 Task: Add Shadymaple Organic Dark Maple Syrup to the cart.
Action: Mouse moved to (1053, 384)
Screenshot: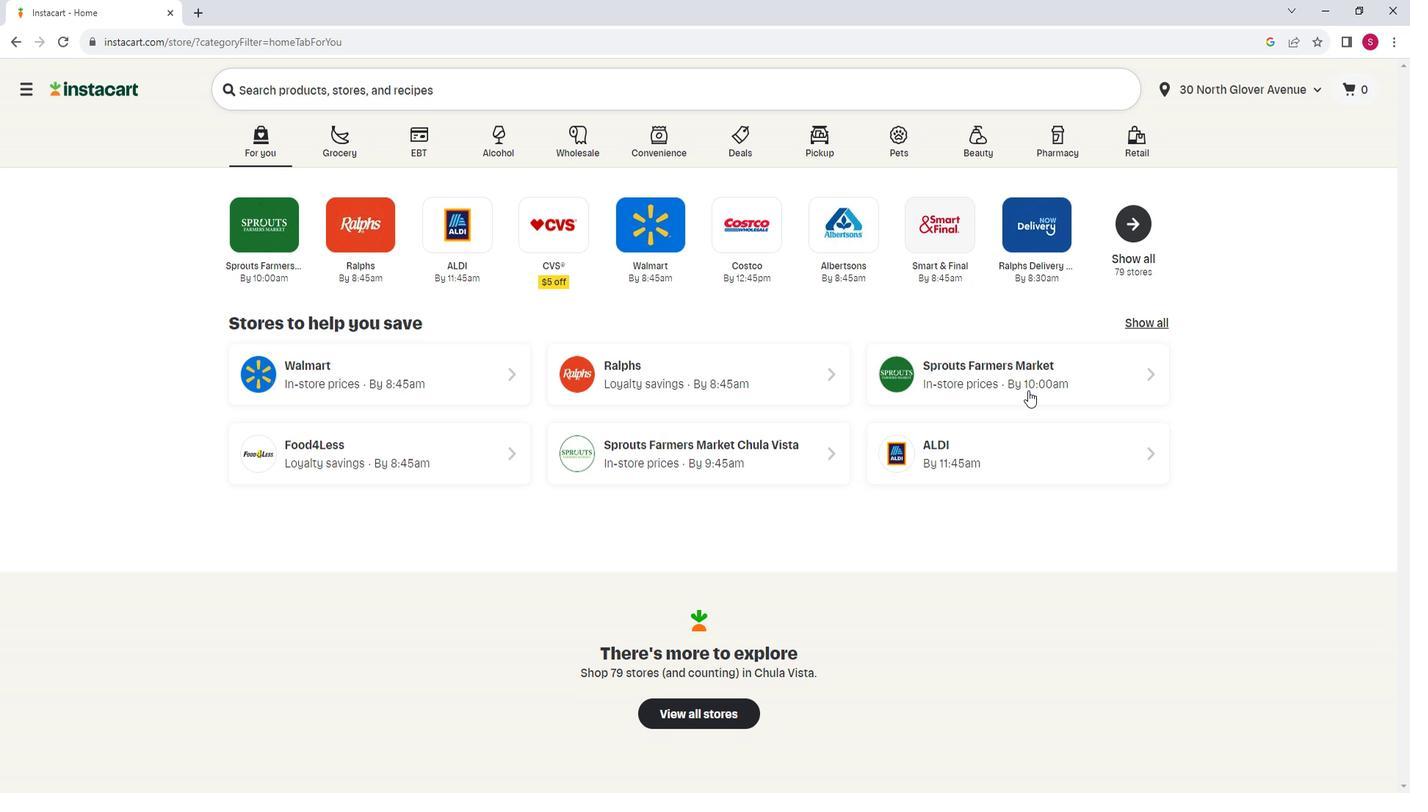 
Action: Mouse pressed left at (1053, 384)
Screenshot: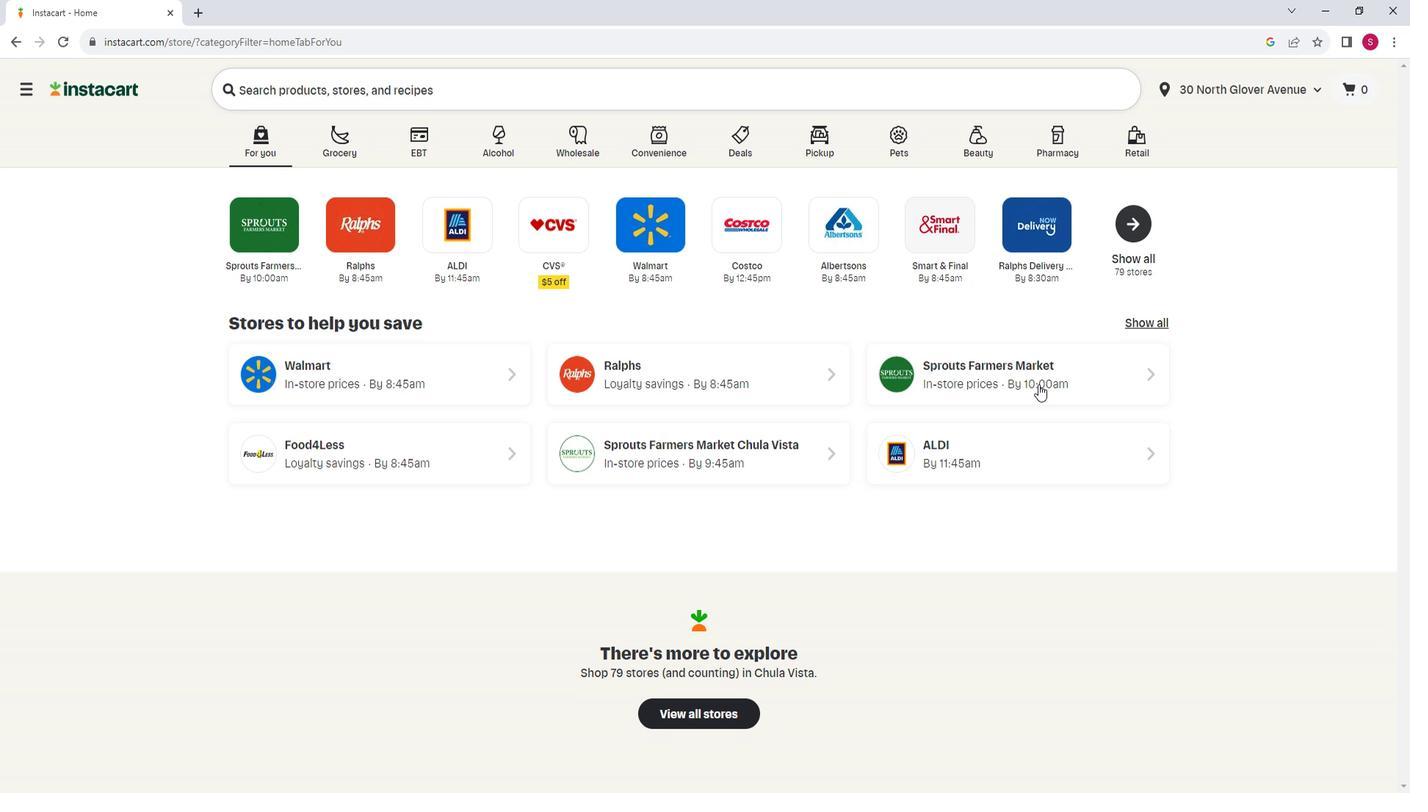 
Action: Mouse moved to (140, 543)
Screenshot: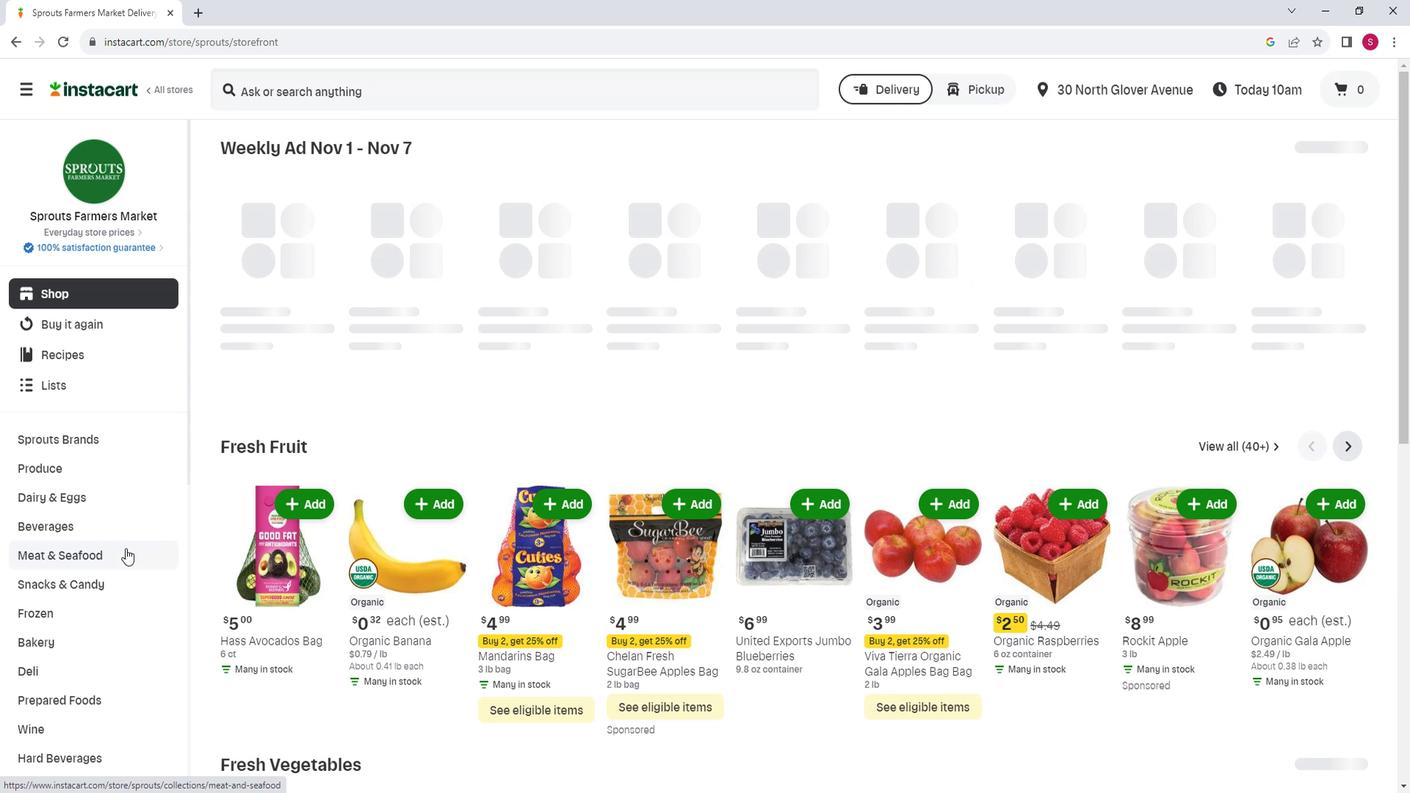 
Action: Mouse scrolled (140, 542) with delta (0, 0)
Screenshot: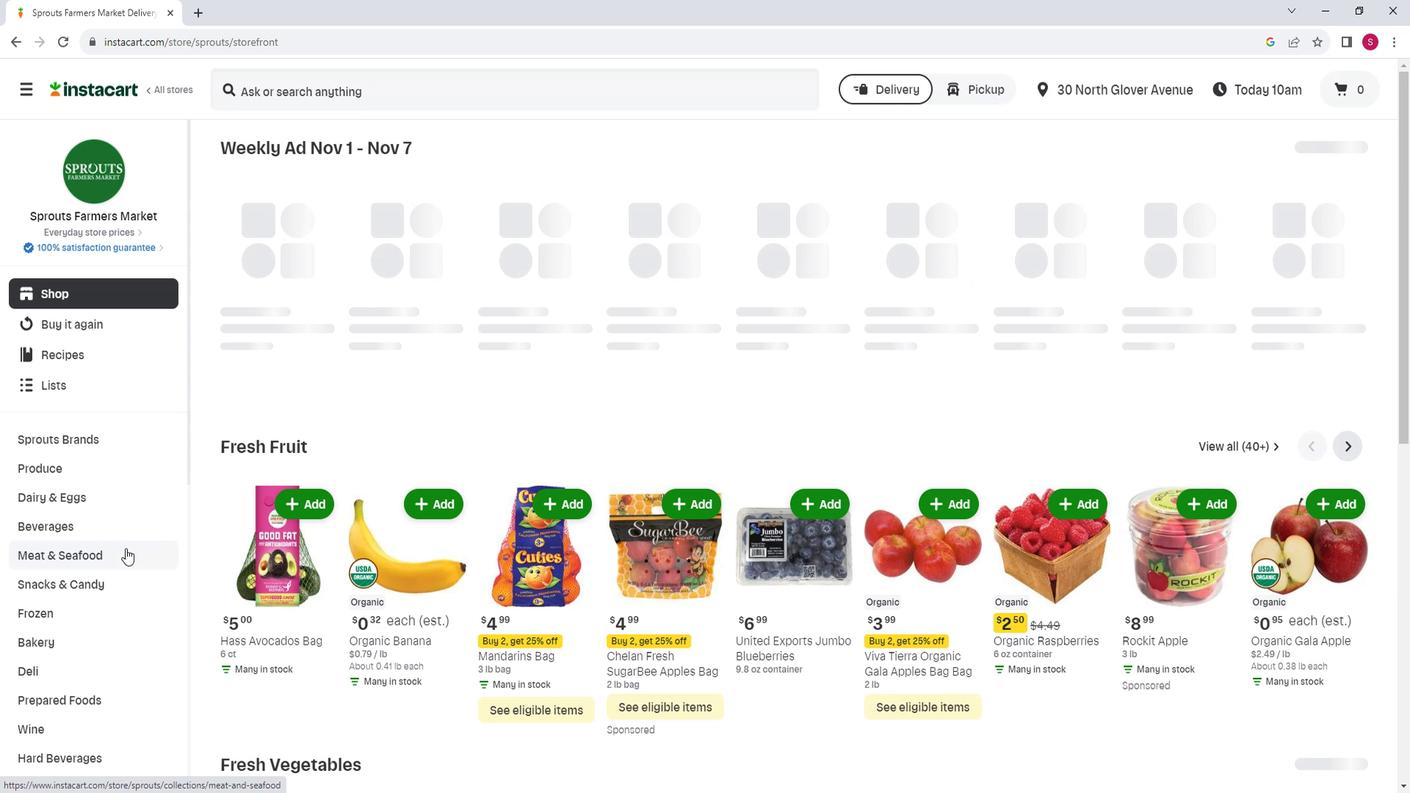 
Action: Mouse moved to (141, 544)
Screenshot: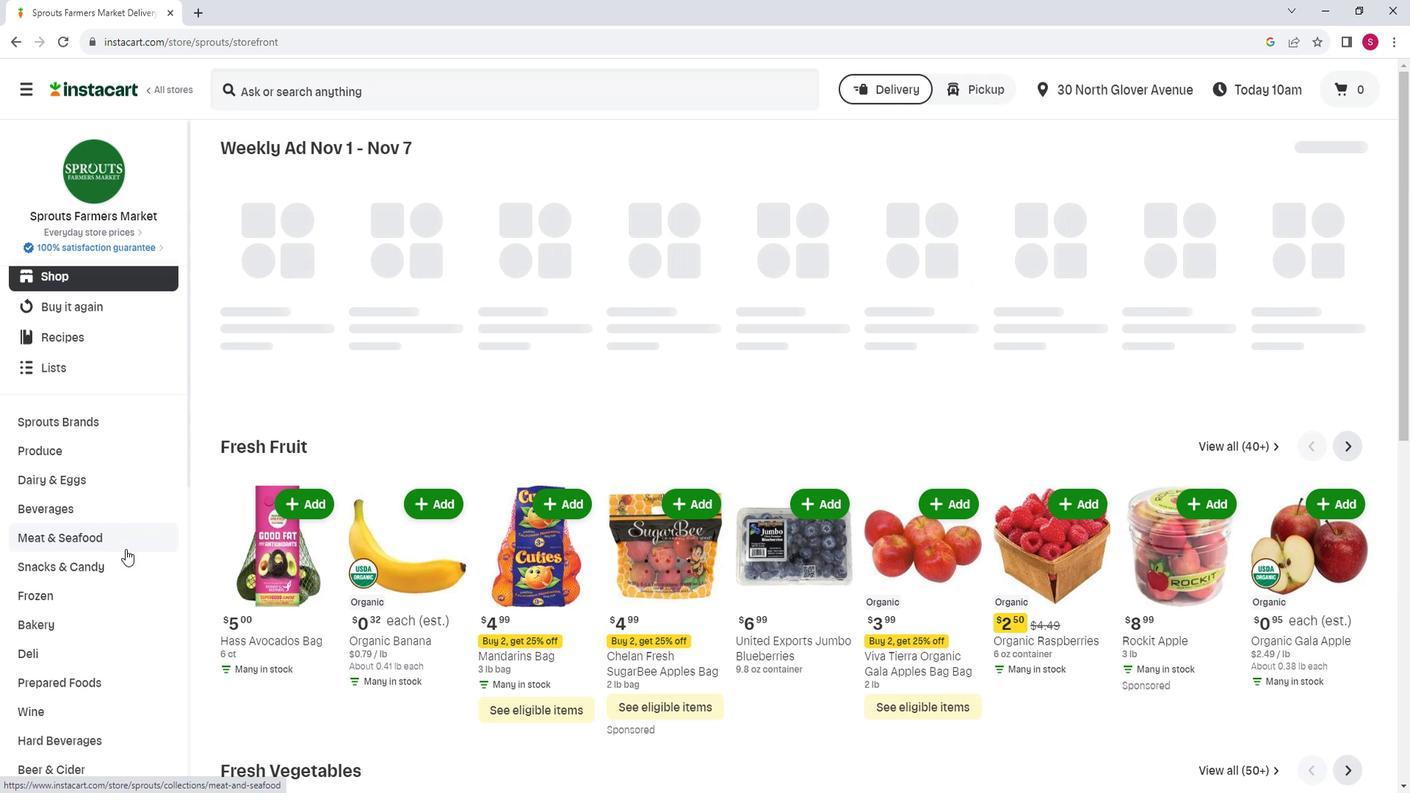 
Action: Mouse scrolled (141, 543) with delta (0, 0)
Screenshot: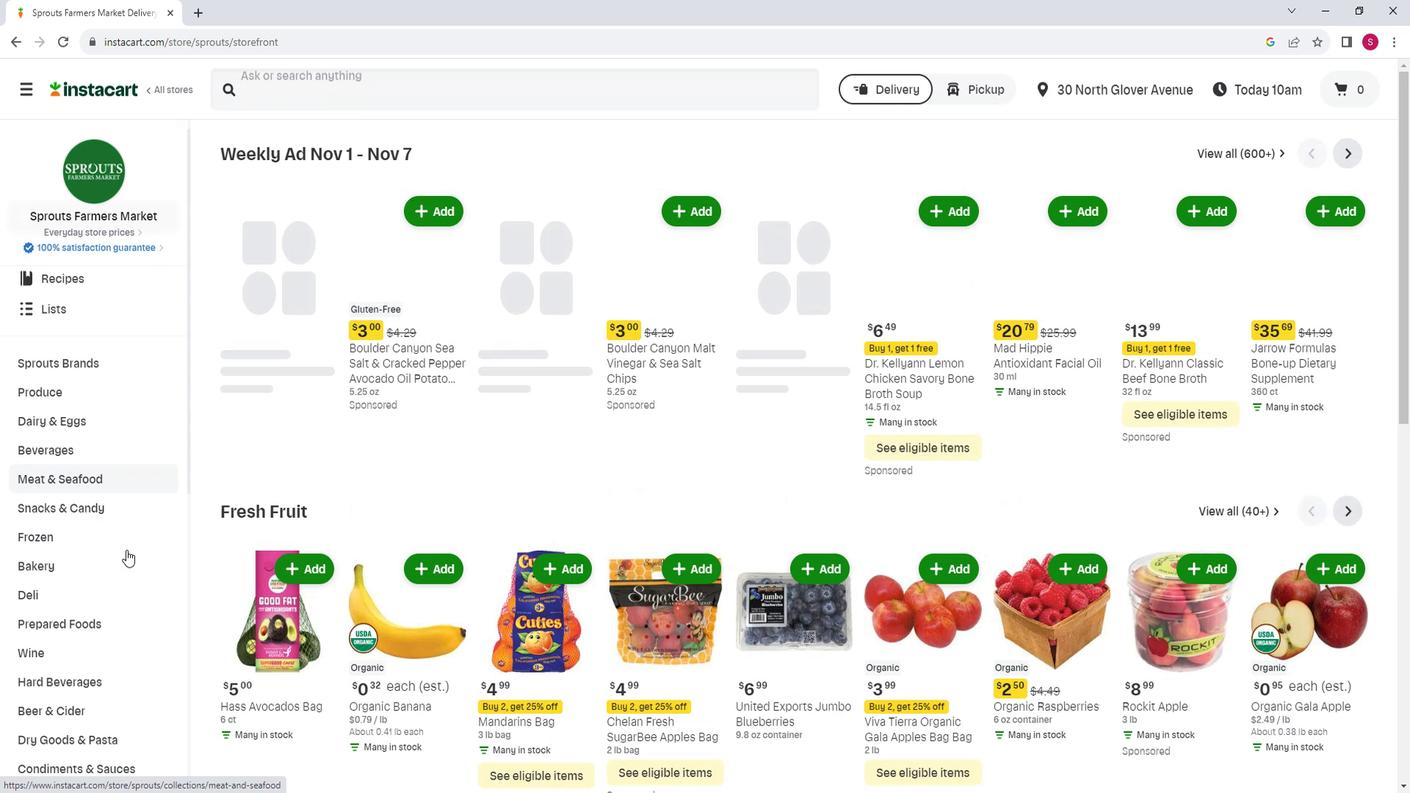 
Action: Mouse moved to (91, 733)
Screenshot: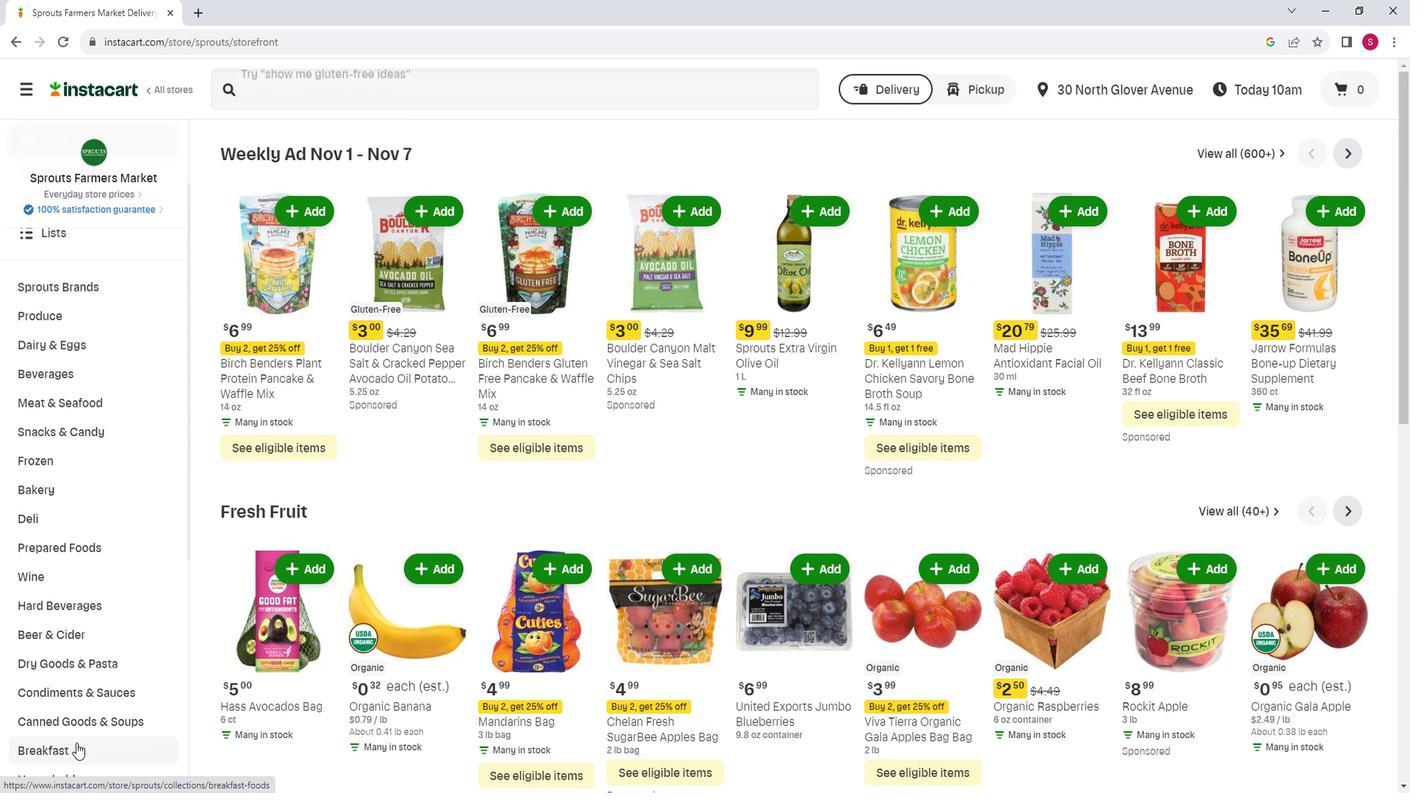 
Action: Mouse pressed left at (91, 733)
Screenshot: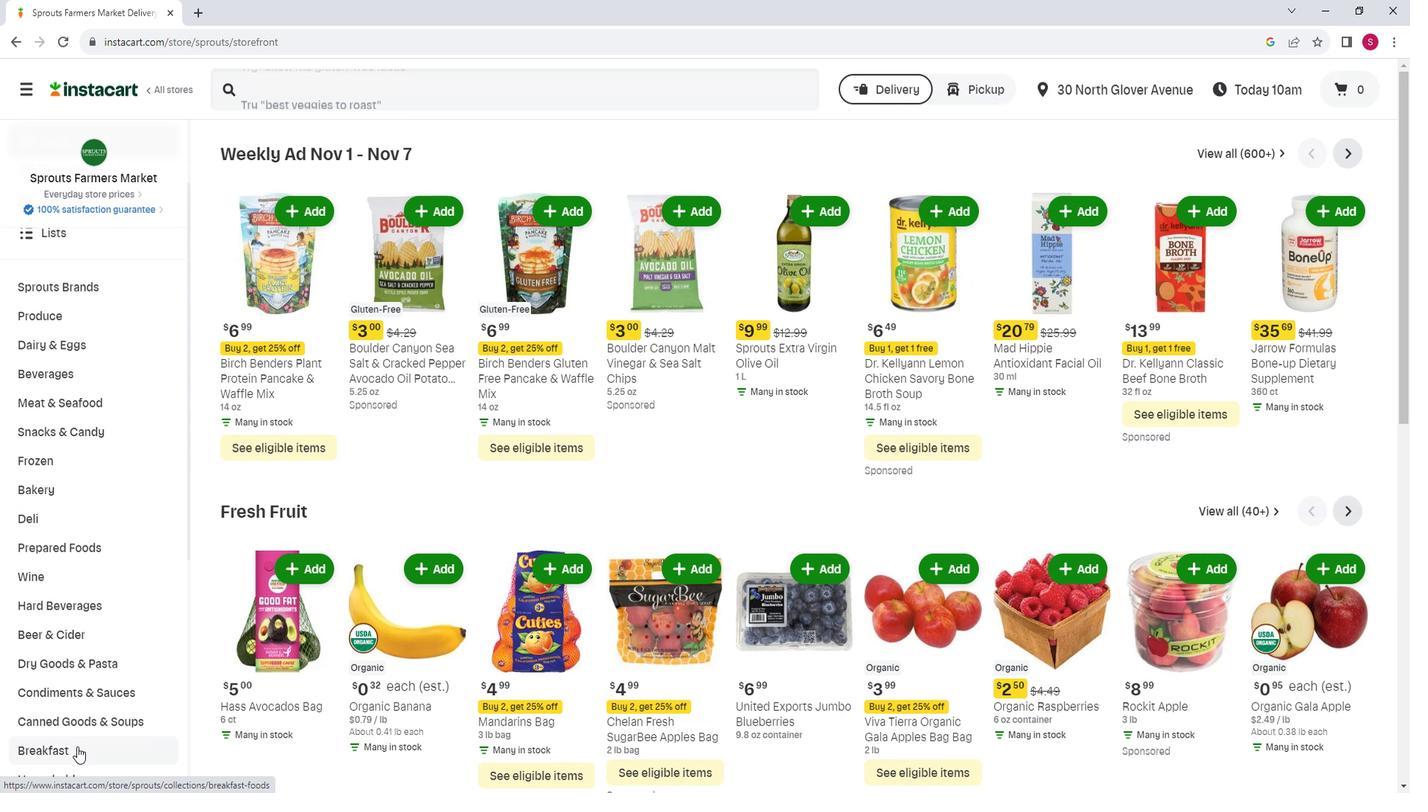 
Action: Mouse moved to (836, 200)
Screenshot: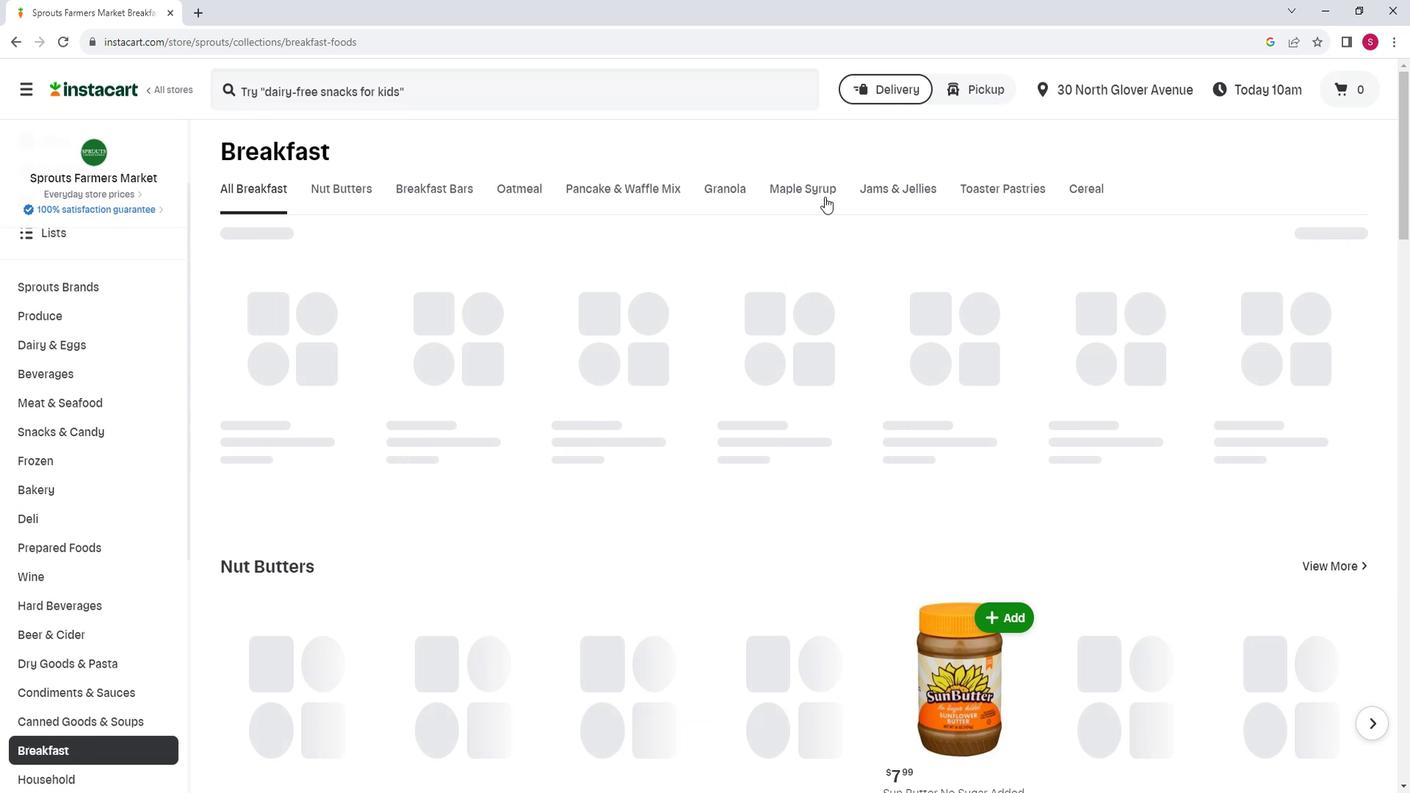 
Action: Mouse pressed left at (836, 200)
Screenshot: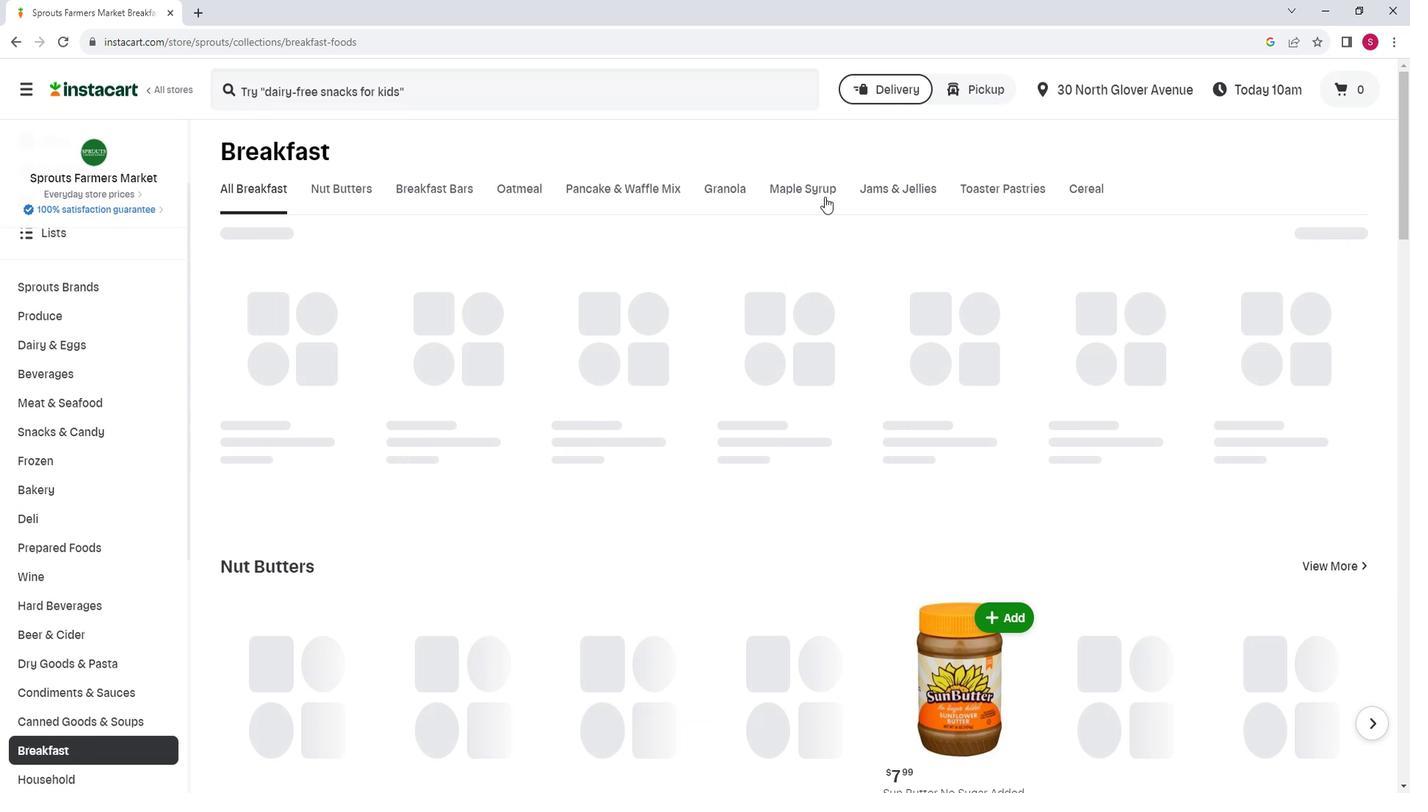 
Action: Mouse moved to (923, 290)
Screenshot: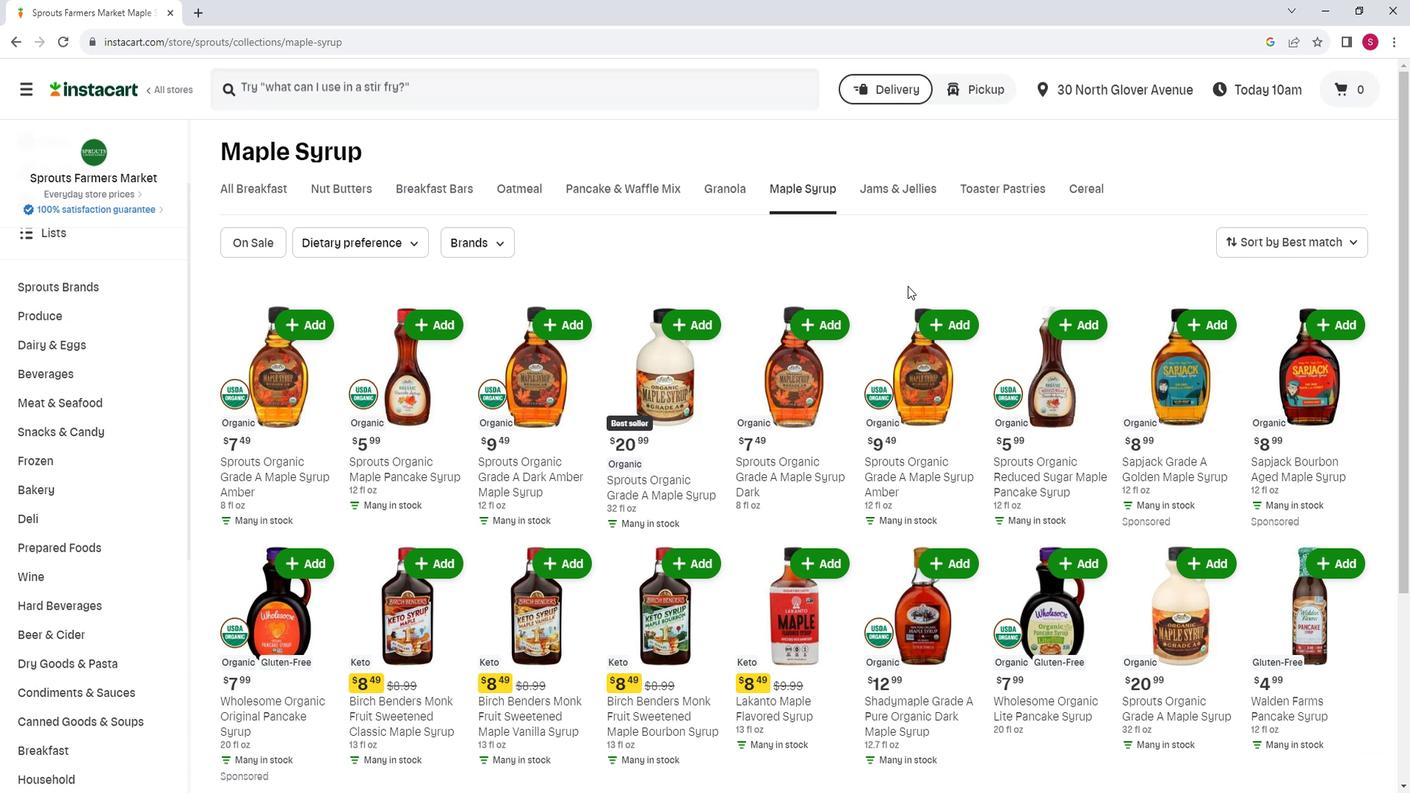 
Action: Mouse scrolled (923, 289) with delta (0, 0)
Screenshot: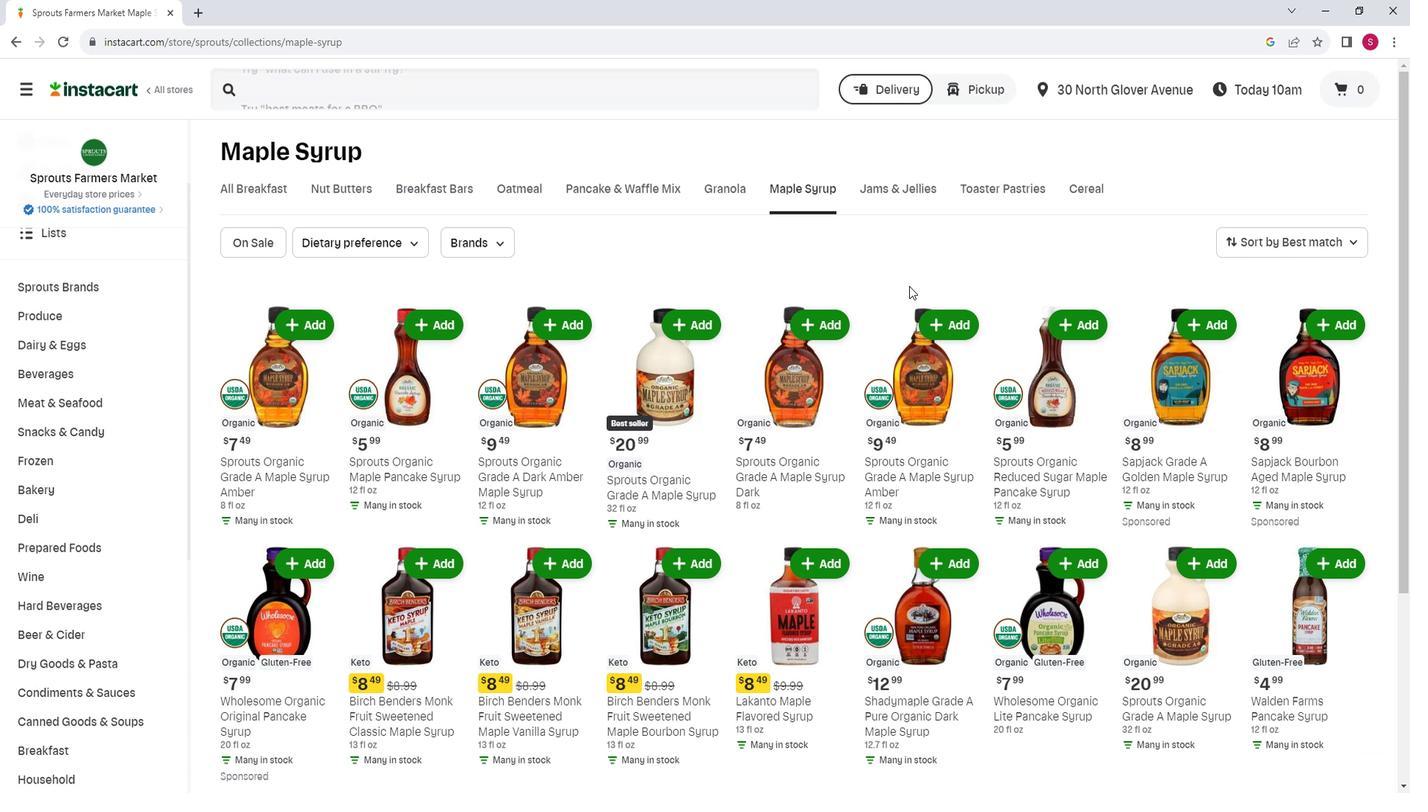 
Action: Mouse scrolled (923, 289) with delta (0, 0)
Screenshot: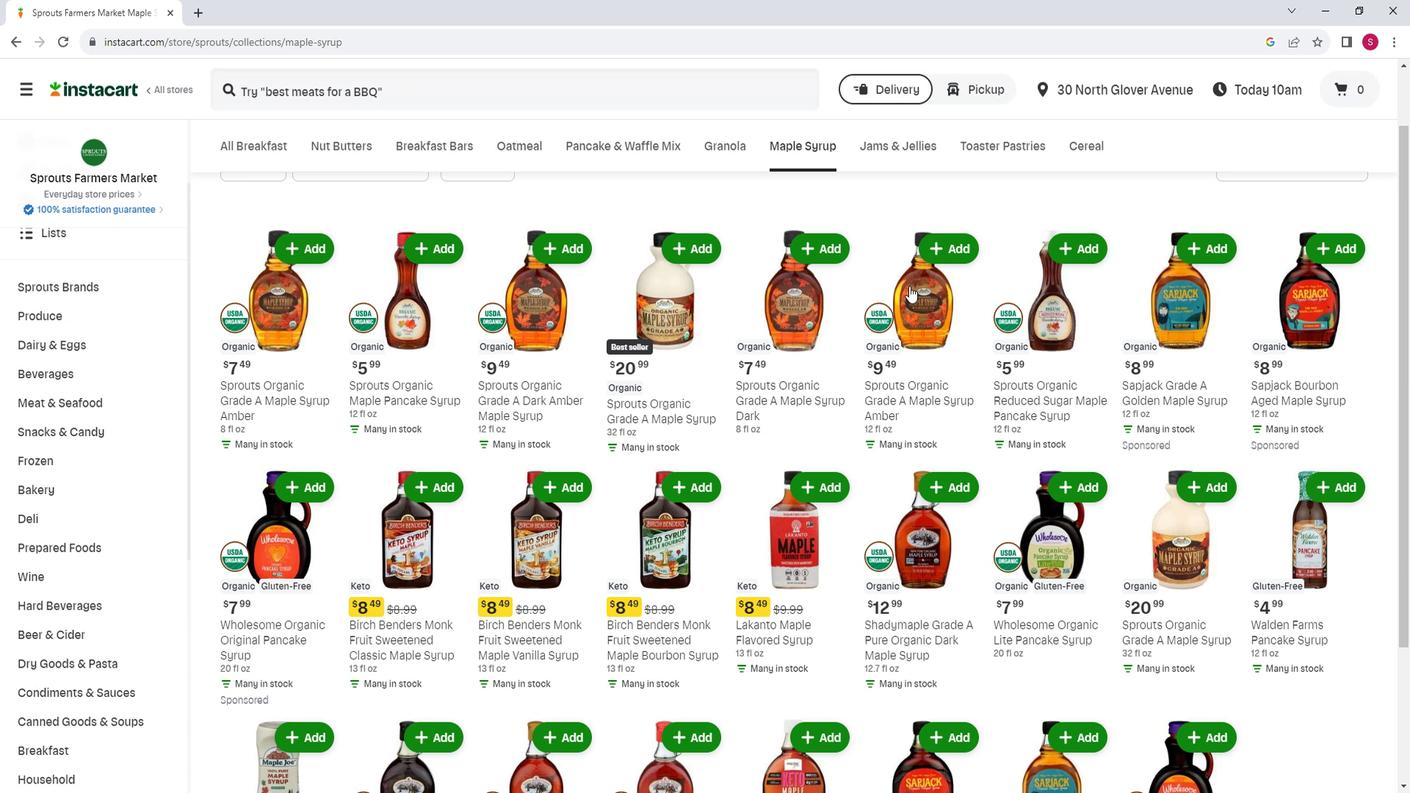 
Action: Mouse moved to (766, 305)
Screenshot: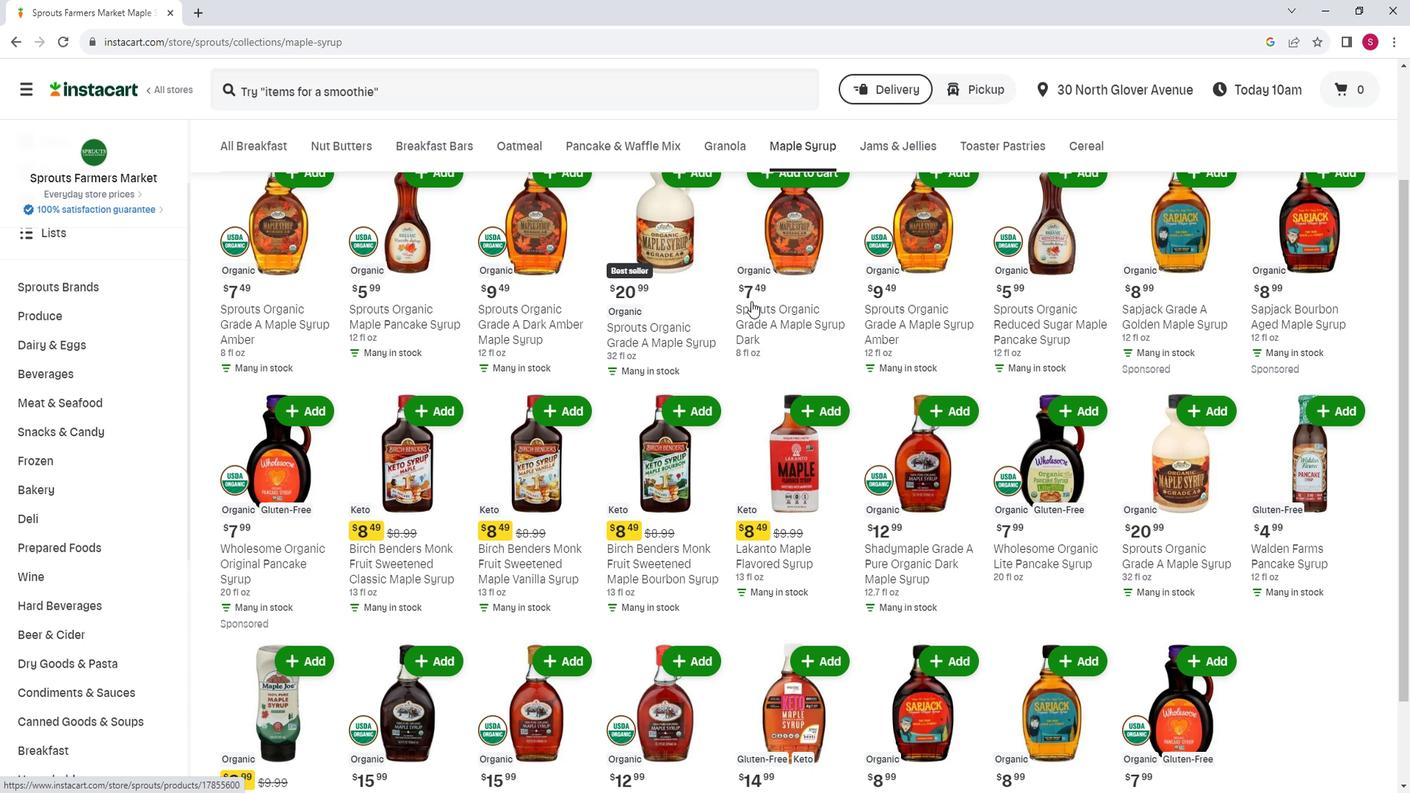 
Action: Mouse scrolled (766, 304) with delta (0, 0)
Screenshot: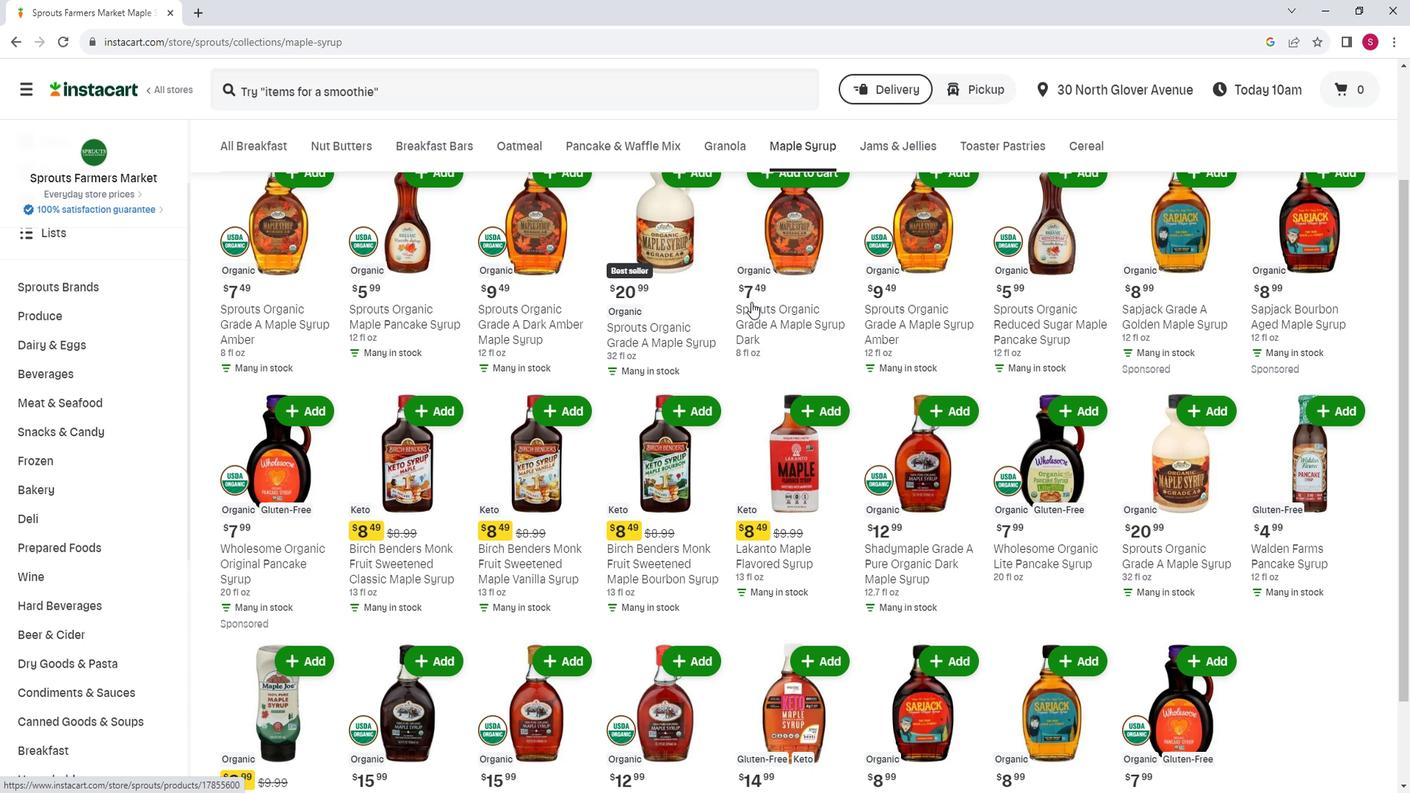 
Action: Mouse moved to (512, 290)
Screenshot: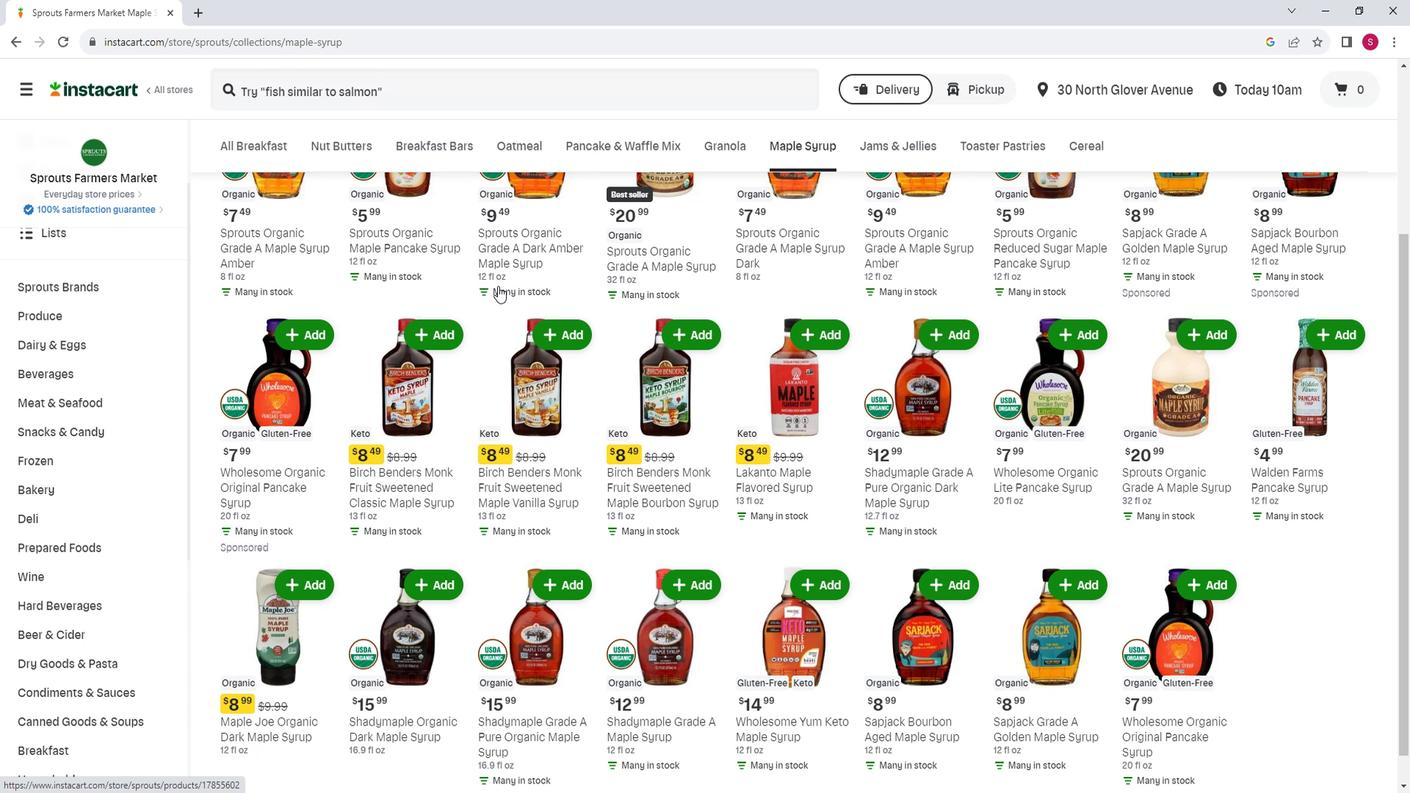 
Action: Mouse scrolled (512, 289) with delta (0, 0)
Screenshot: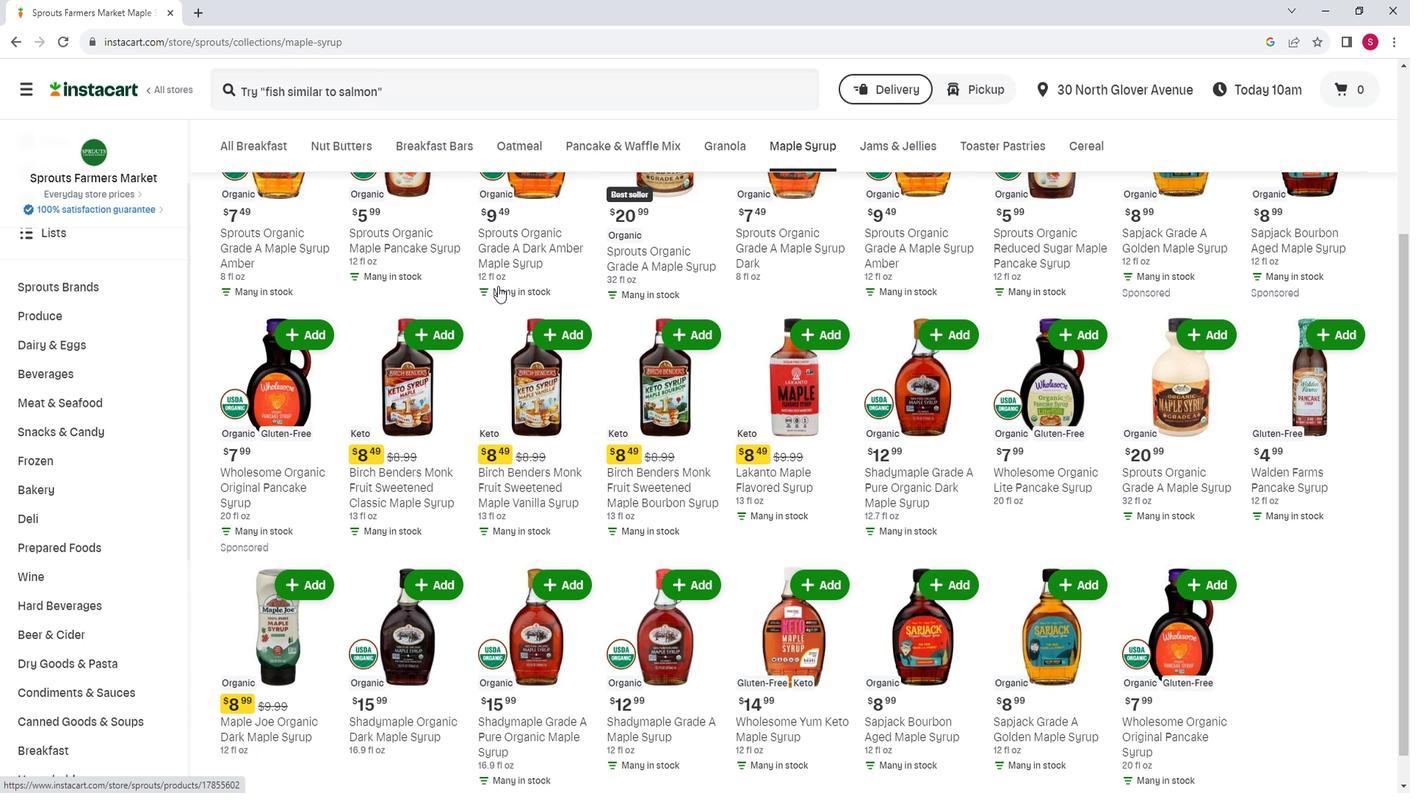 
Action: Mouse moved to (455, 533)
Screenshot: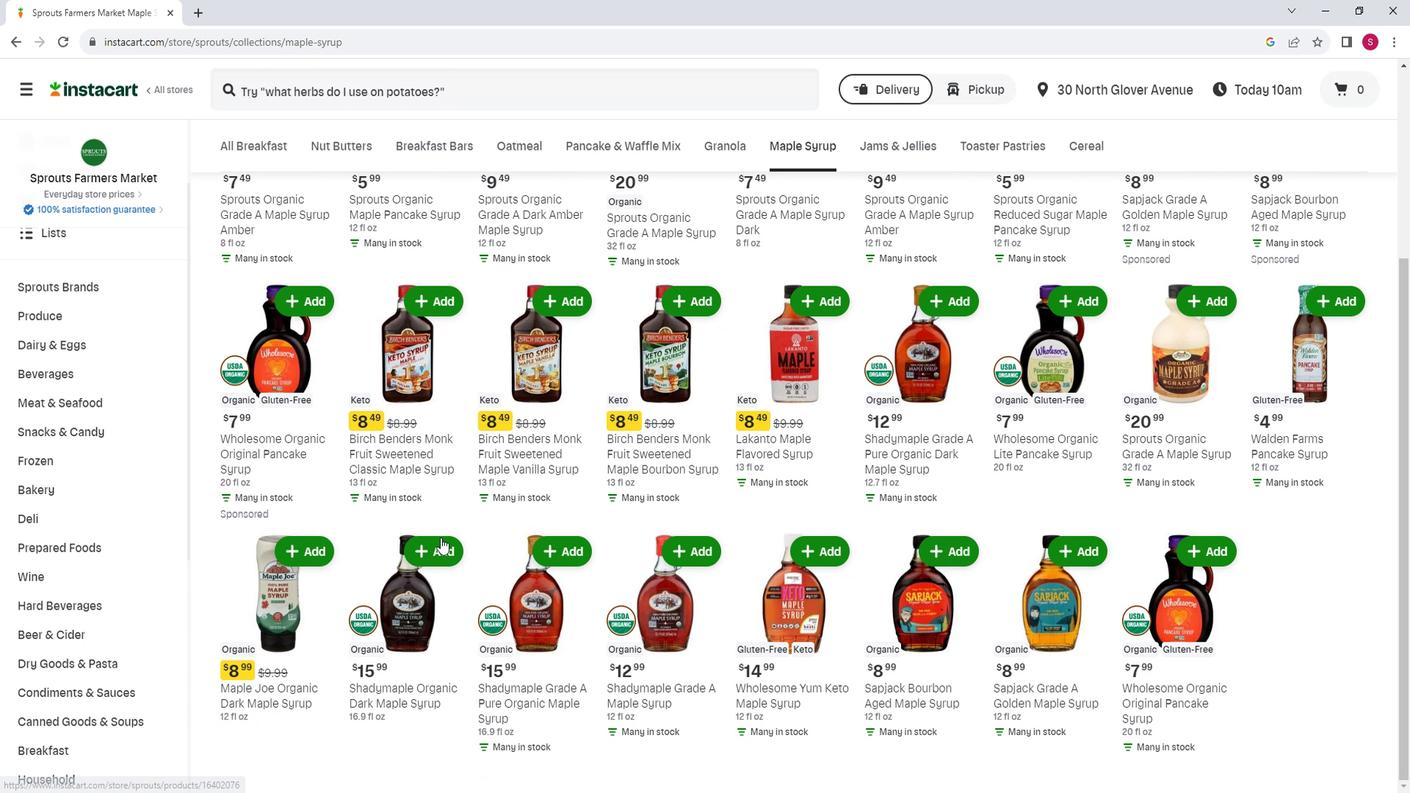 
Action: Mouse pressed left at (455, 533)
Screenshot: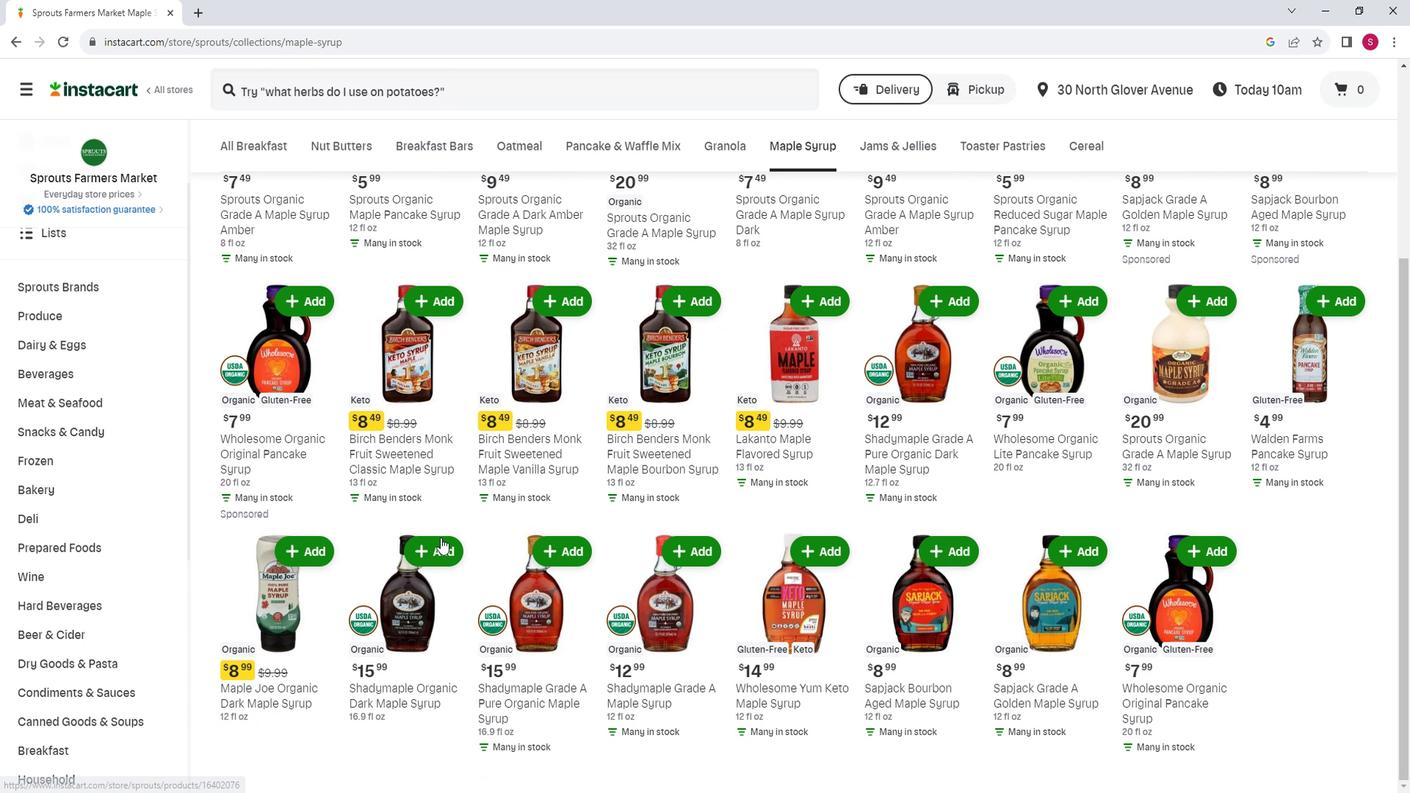 
Action: Mouse moved to (463, 486)
Screenshot: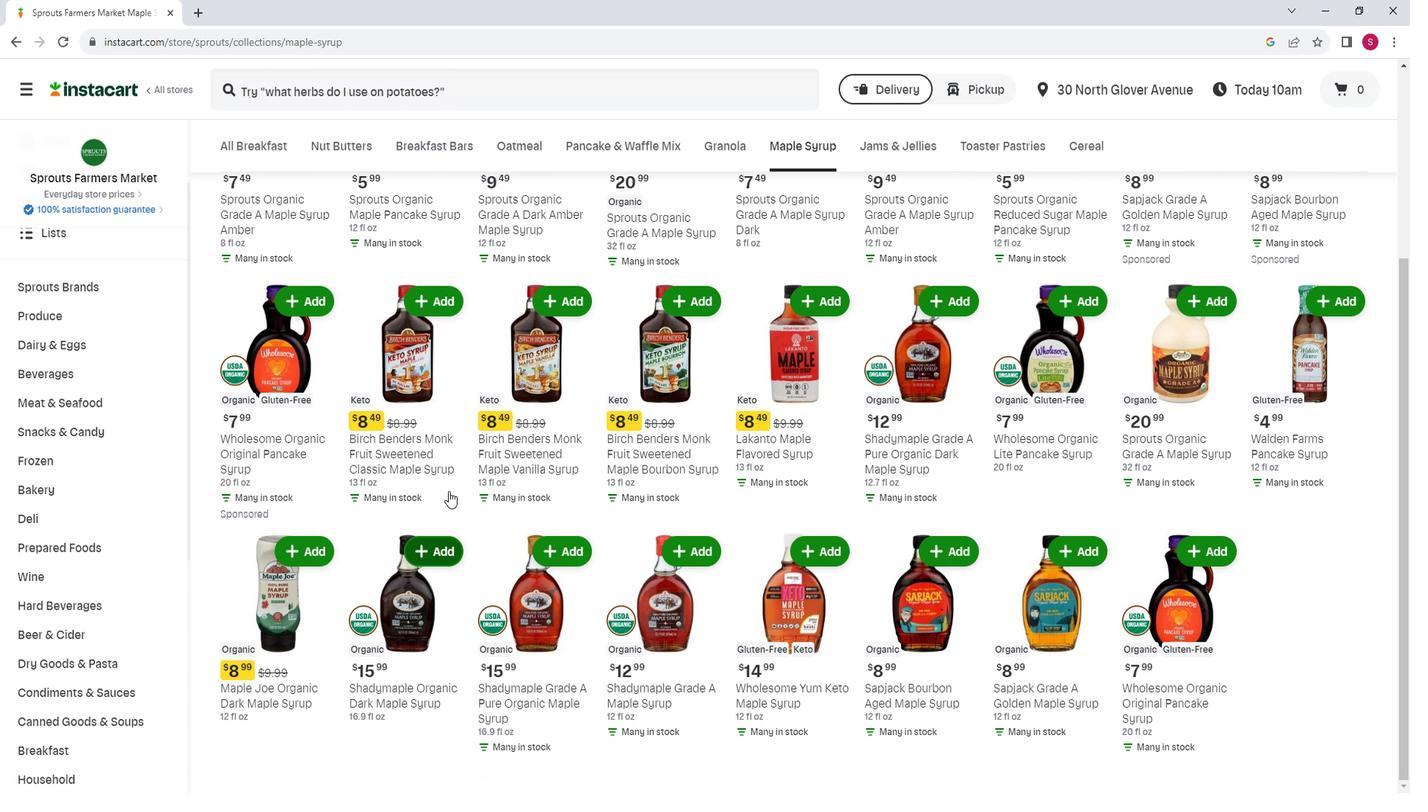 
